 Task: Find the closest national park to San Francisco, California, and Sacramento, California.
Action: Key pressed <Key.shift>San<Key.space><Key.shift>Francisco,<Key.space><Key.shift>california
Screenshot: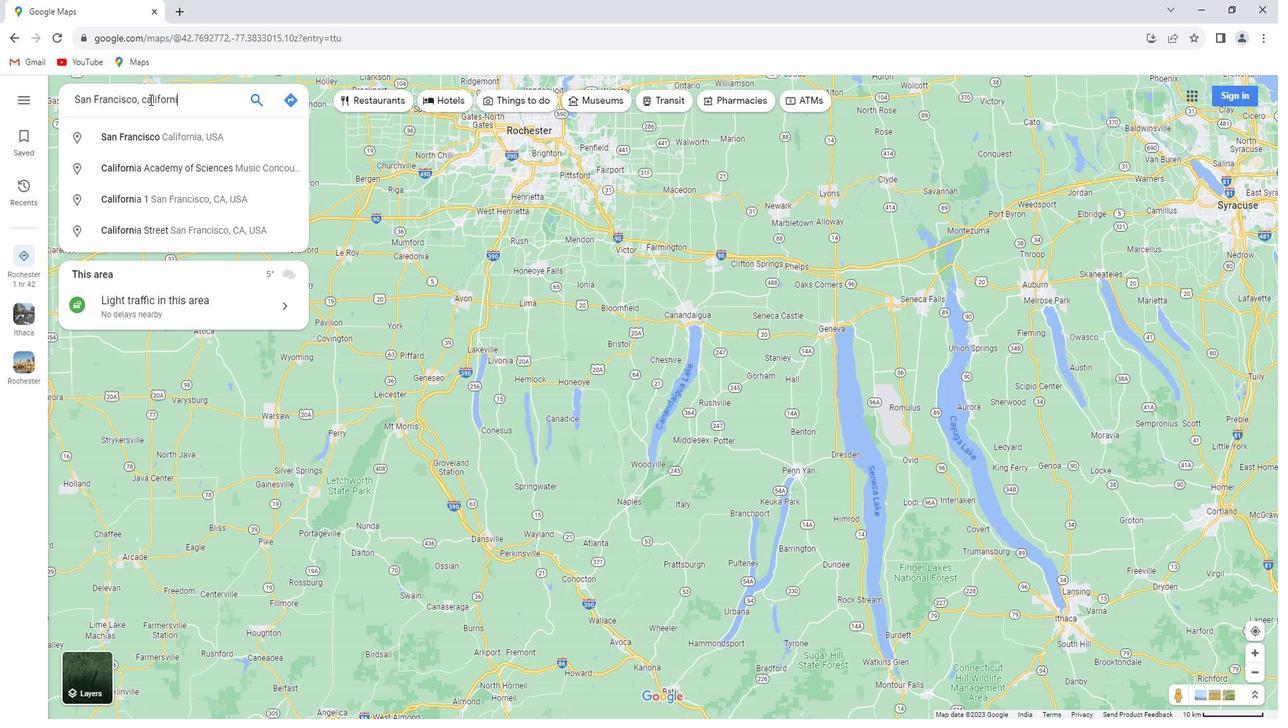 
Action: Mouse moved to (165, 108)
Screenshot: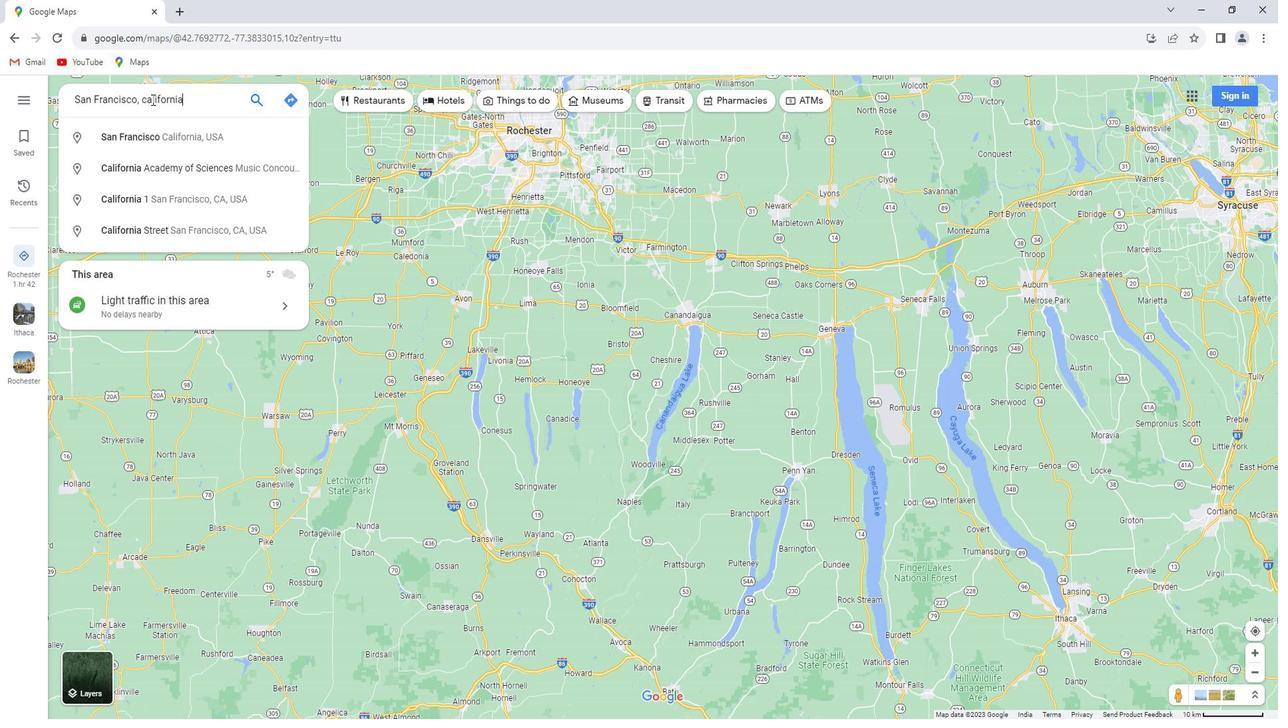 
Action: Key pressed <Key.enter>
Screenshot: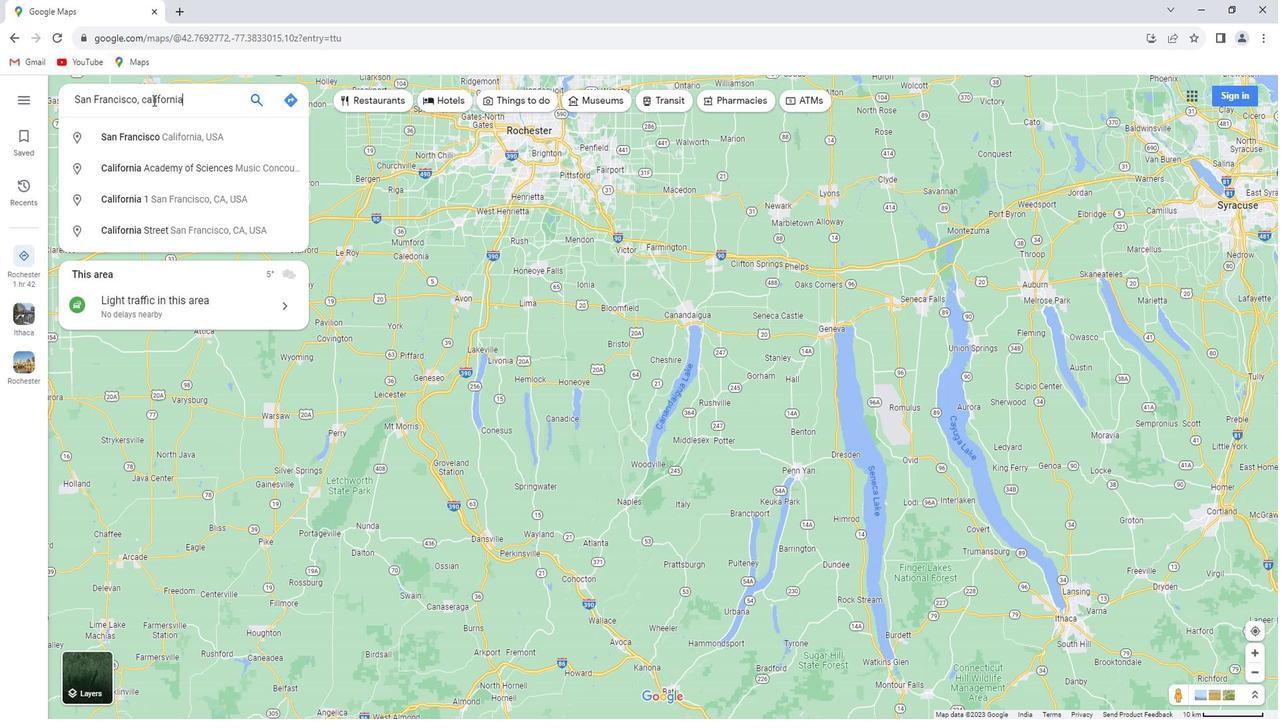 
Action: Mouse moved to (197, 341)
Screenshot: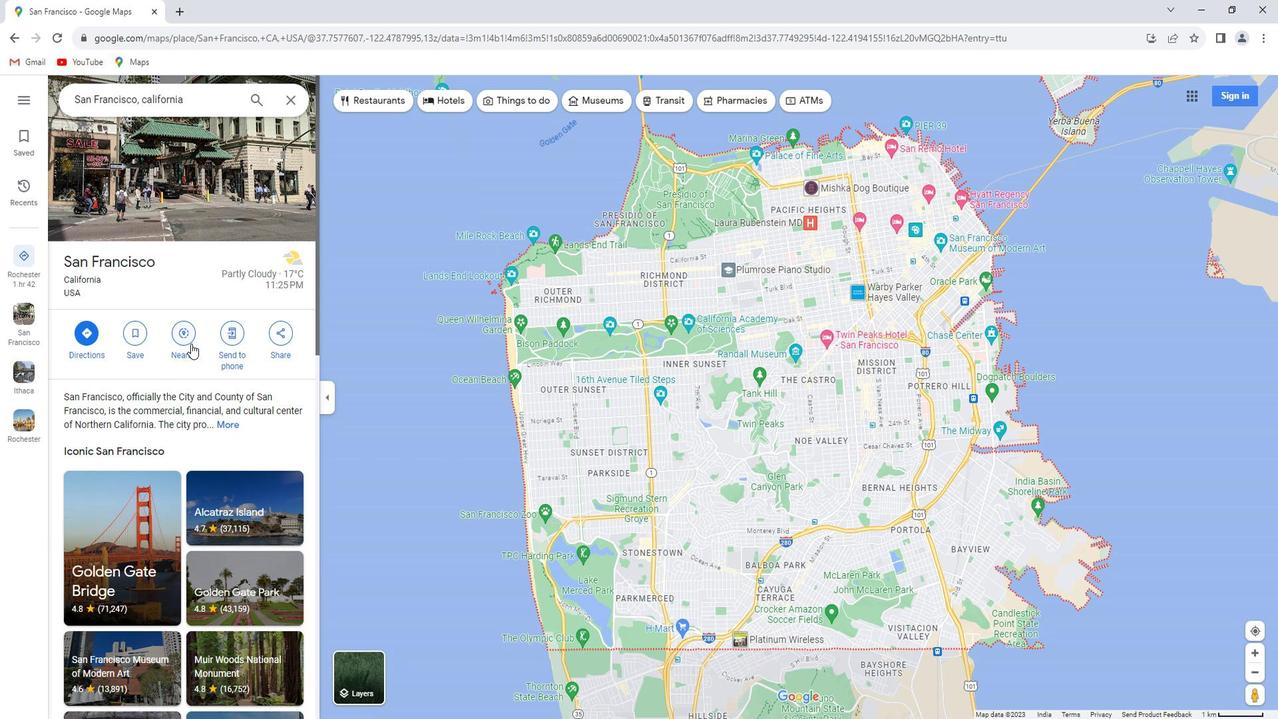 
Action: Mouse pressed left at (197, 341)
Screenshot: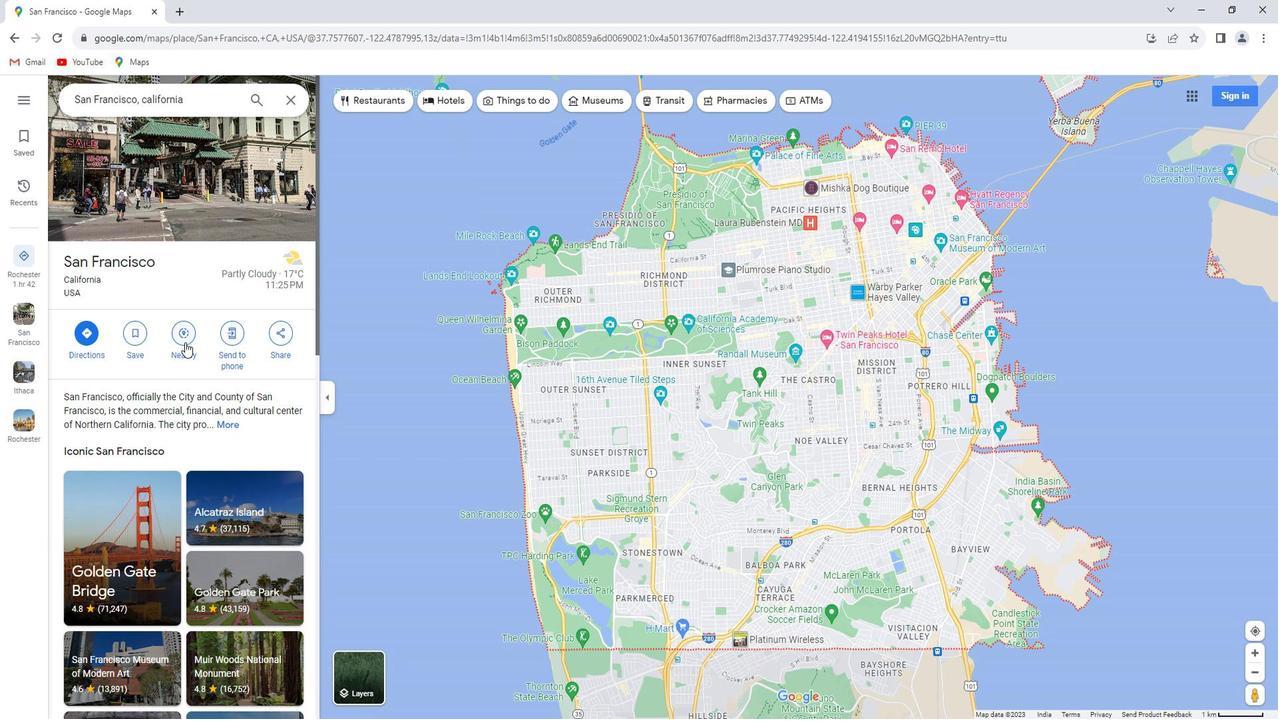 
Action: Key pressed closest<Key.space>national<Key.space>park<Key.enter>
Screenshot: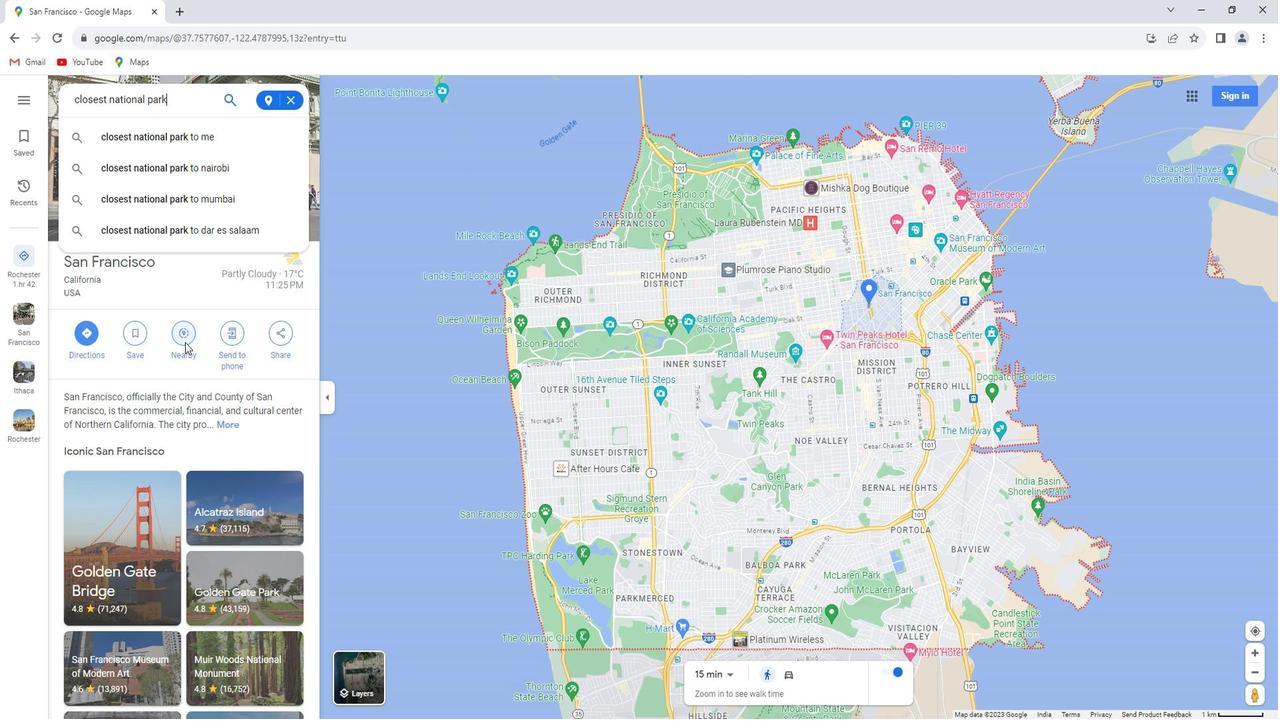 
Action: Mouse moved to (301, 111)
Screenshot: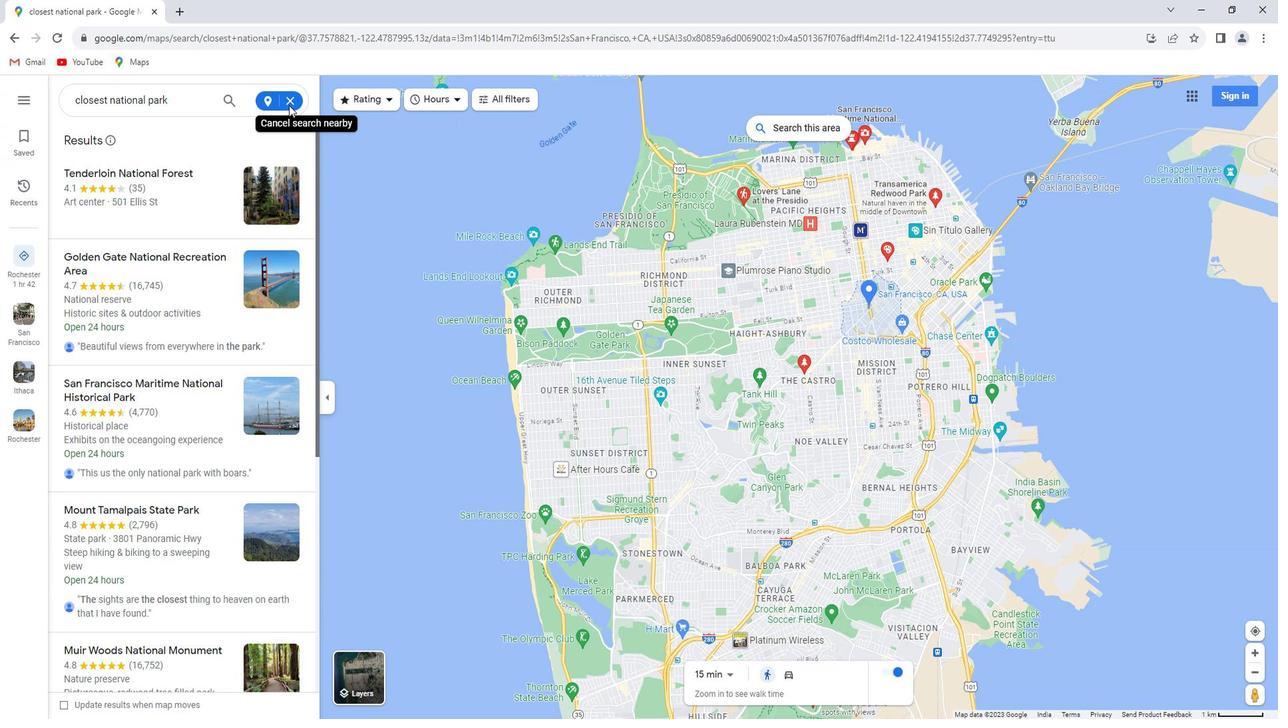 
Action: Mouse pressed left at (301, 111)
Screenshot: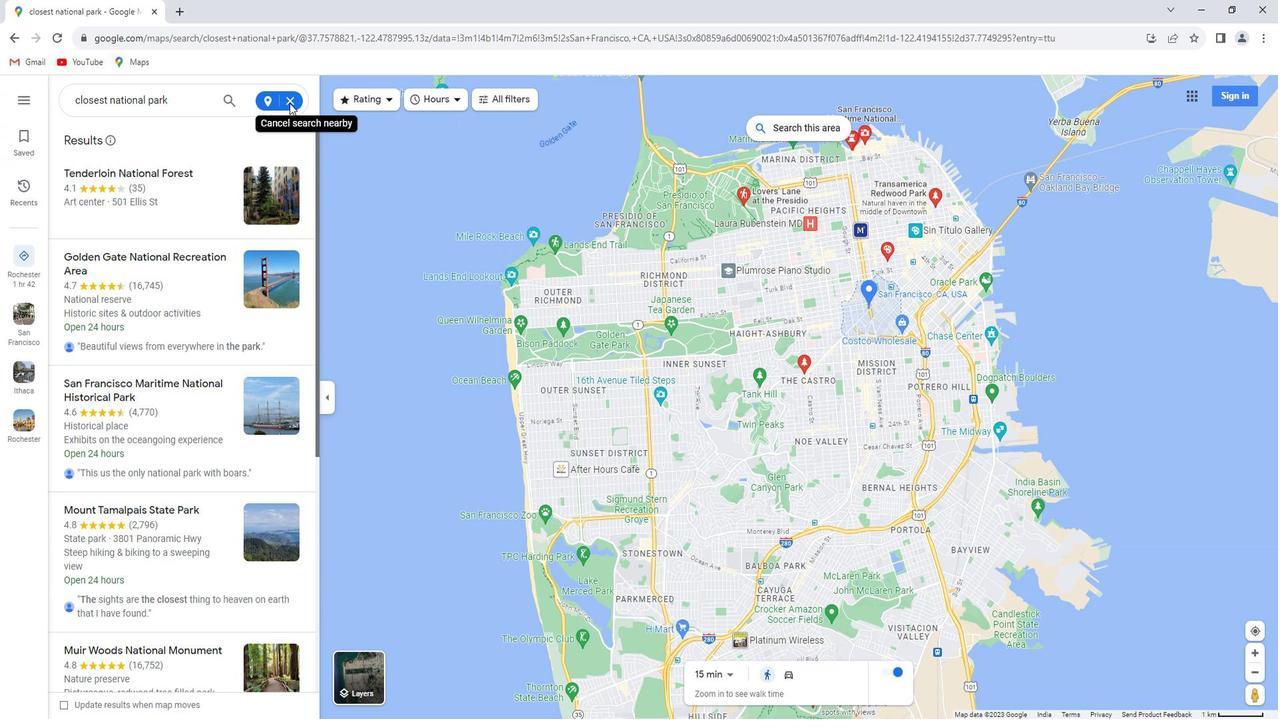 
Action: Mouse moved to (304, 109)
Screenshot: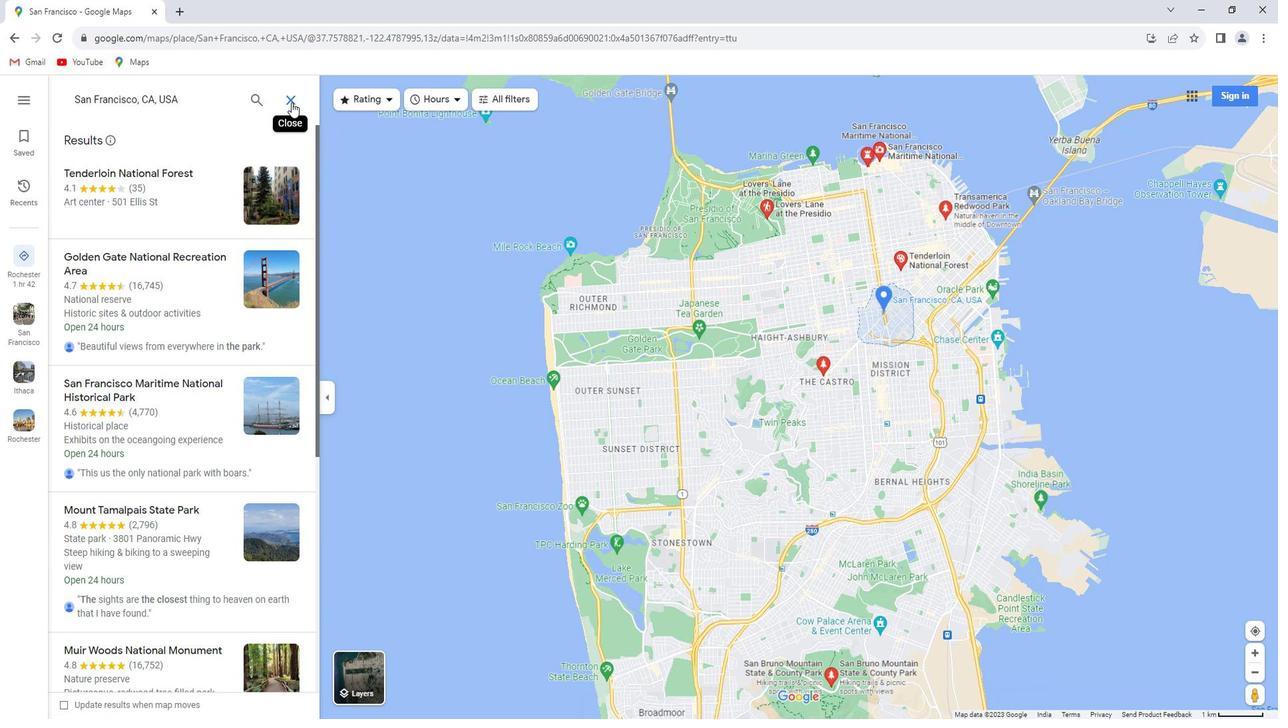 
Action: Mouse pressed left at (304, 109)
Screenshot: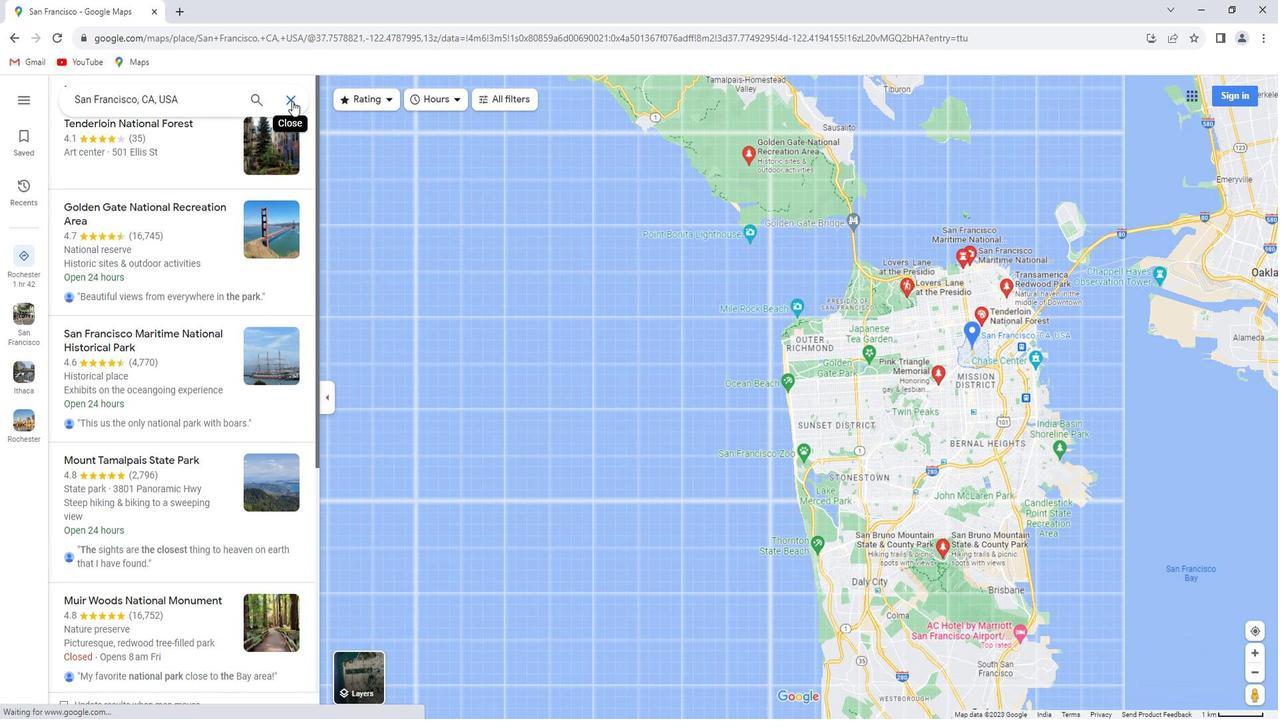 
Action: Mouse moved to (219, 108)
Screenshot: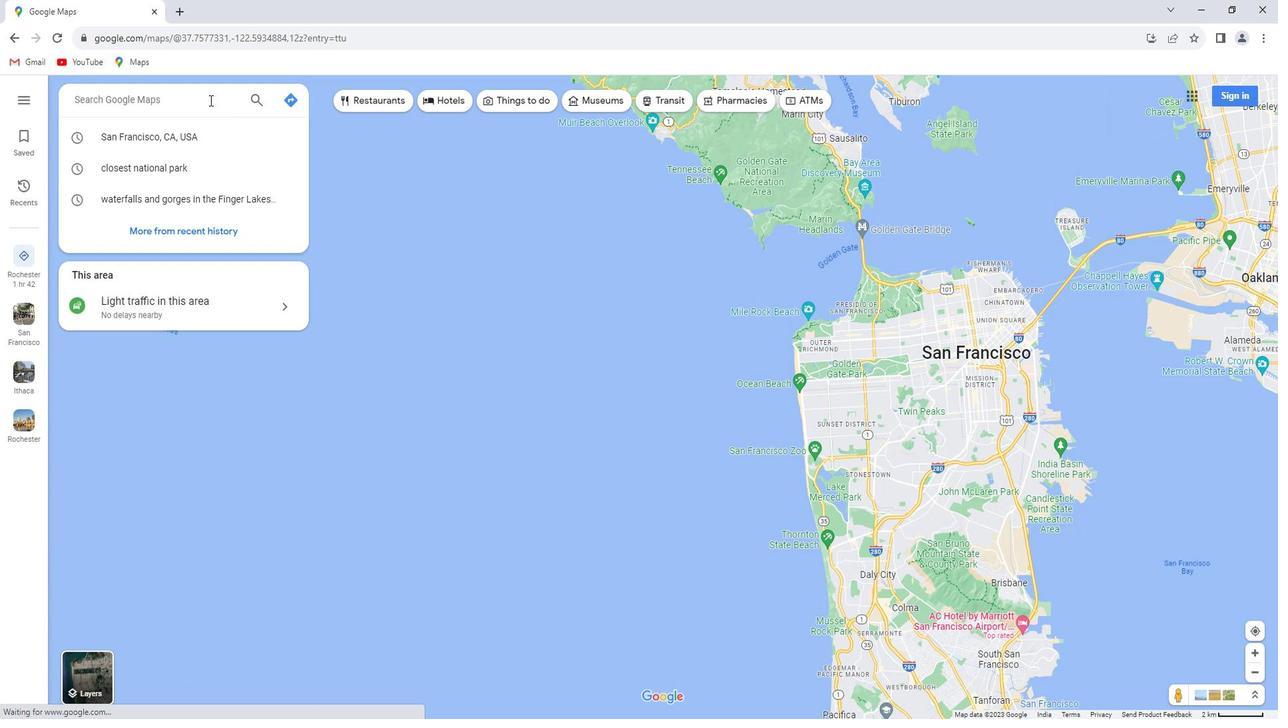 
Action: Key pressed <Key.shift>Sacramento,<Key.space><Key.shift>California<Key.enter>
Screenshot: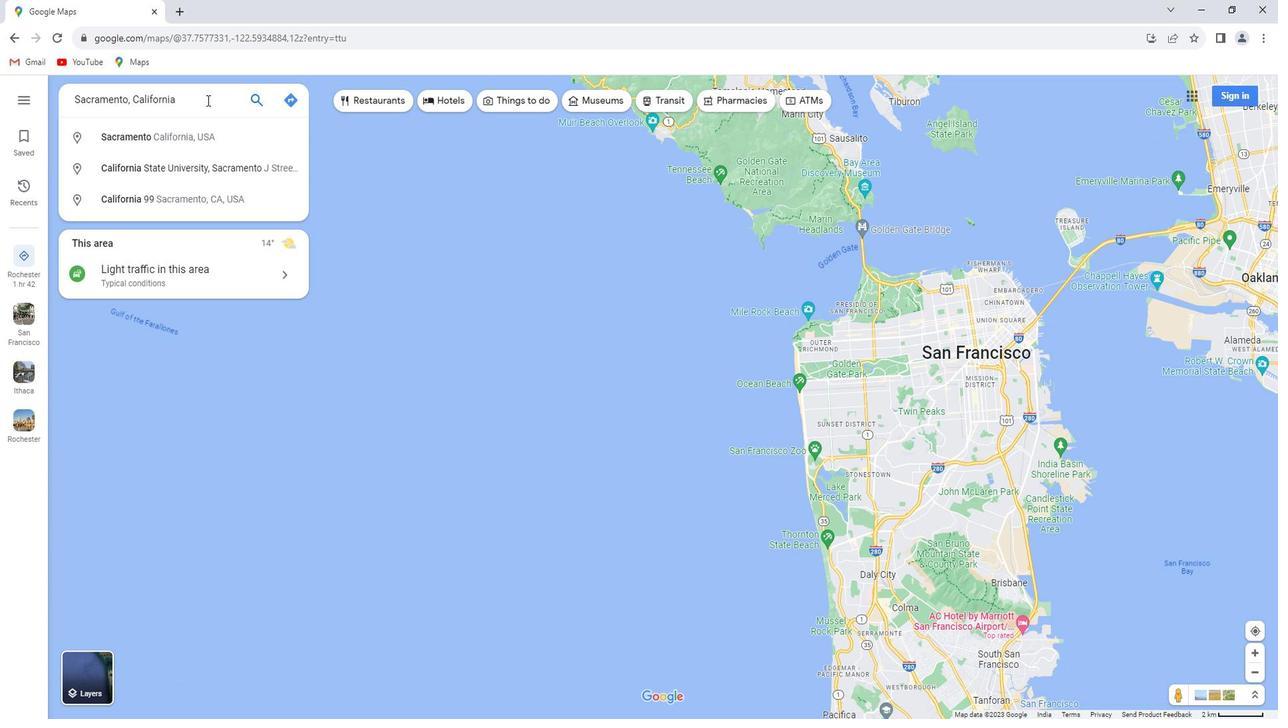 
Action: Mouse moved to (196, 342)
Screenshot: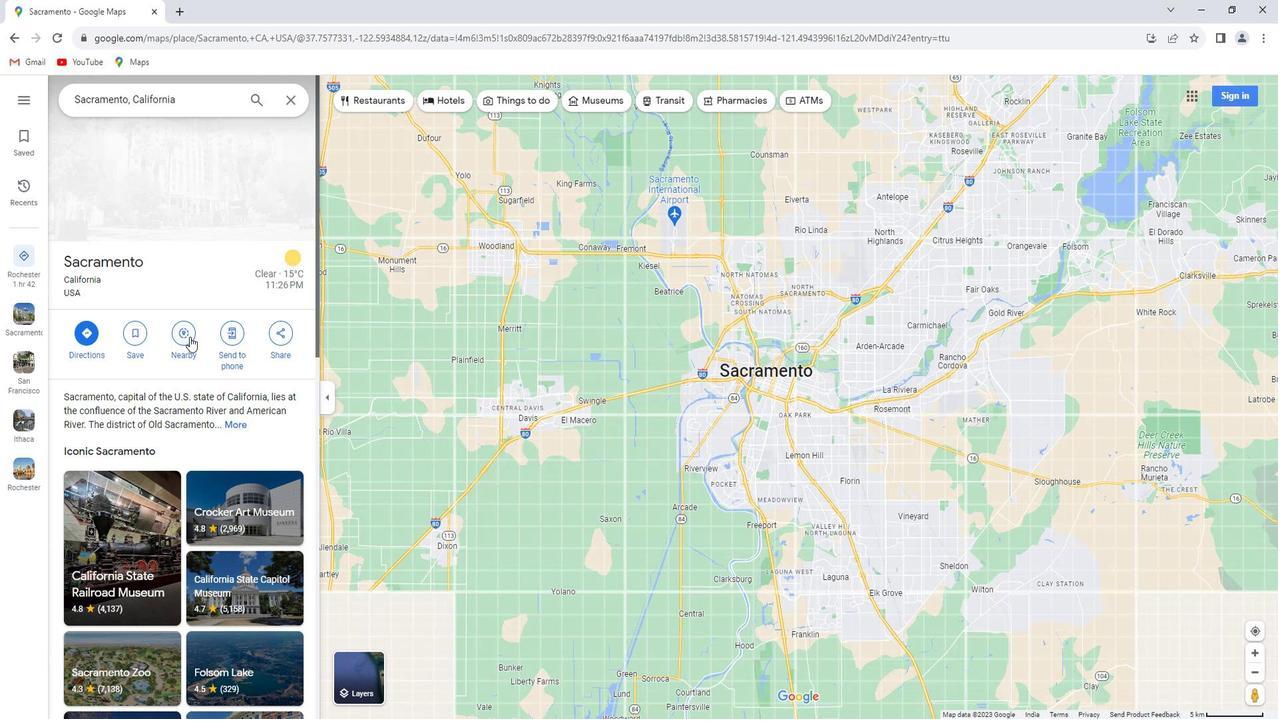 
Action: Mouse pressed left at (196, 342)
Screenshot: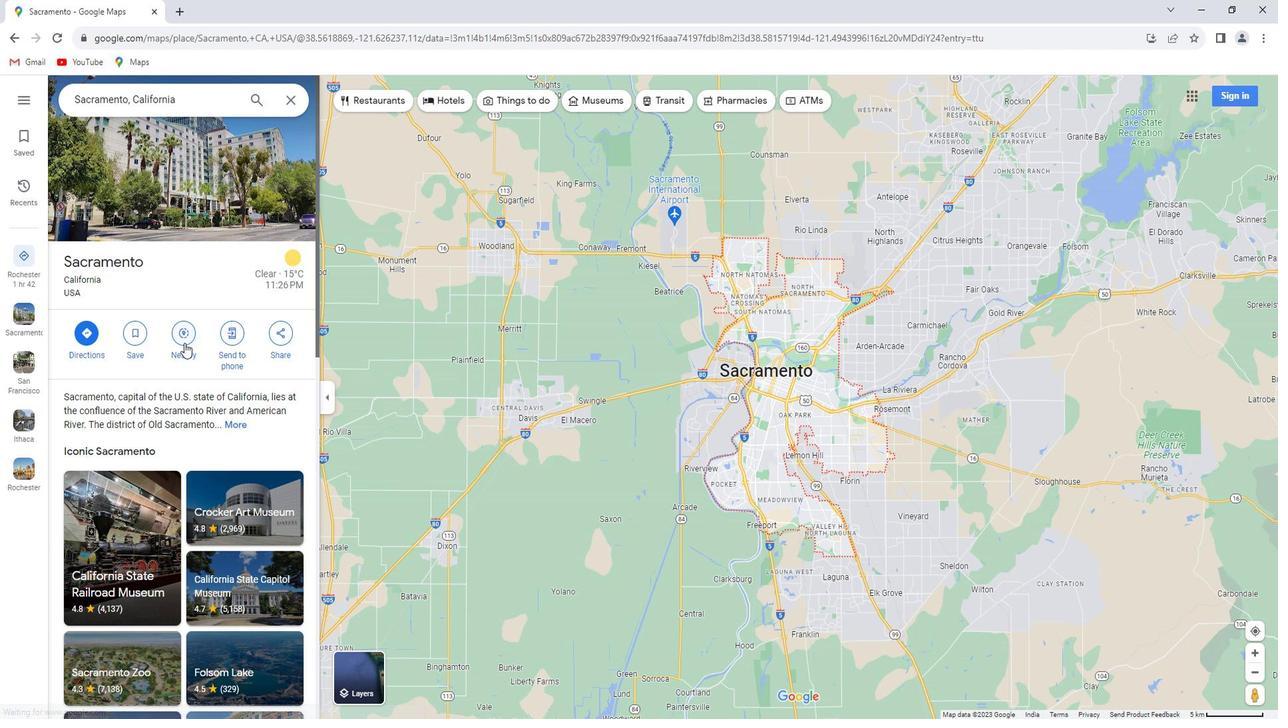 
Action: Mouse moved to (169, 193)
Screenshot: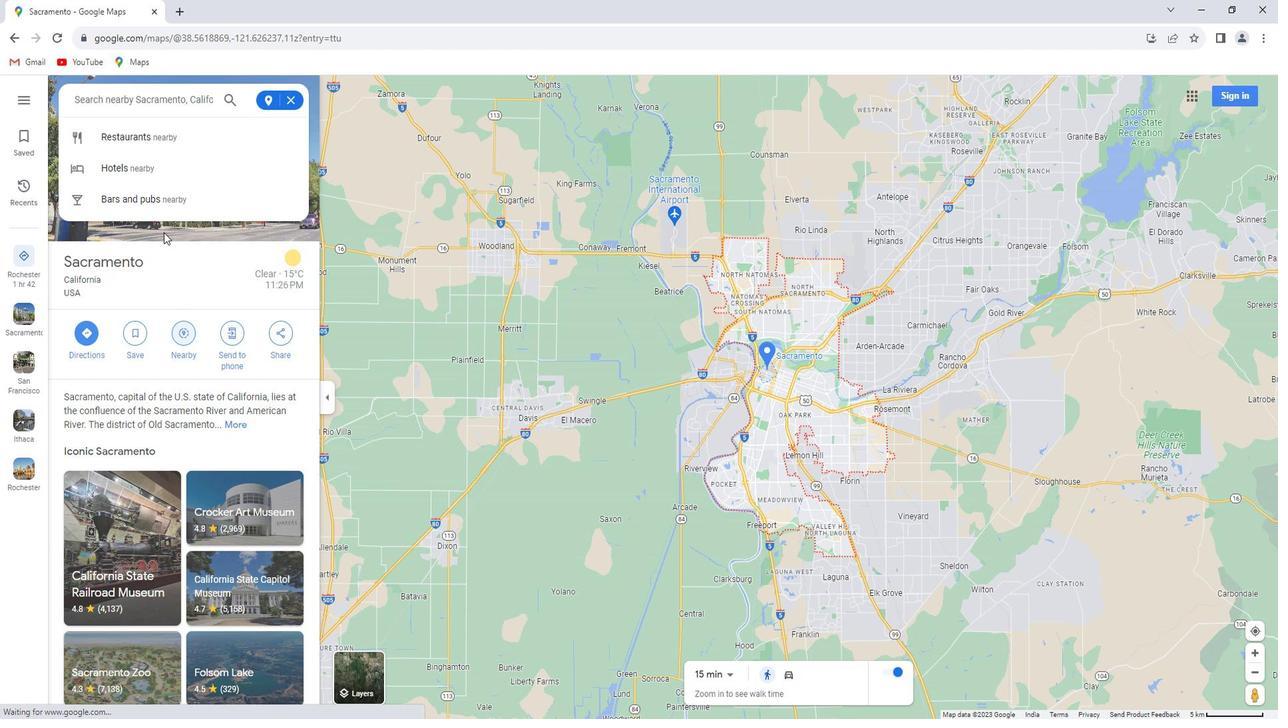 
Action: Key pressed vc<Key.backspace><Key.backspace>closest<Key.space>national<Key.space>park<Key.enter>
Screenshot: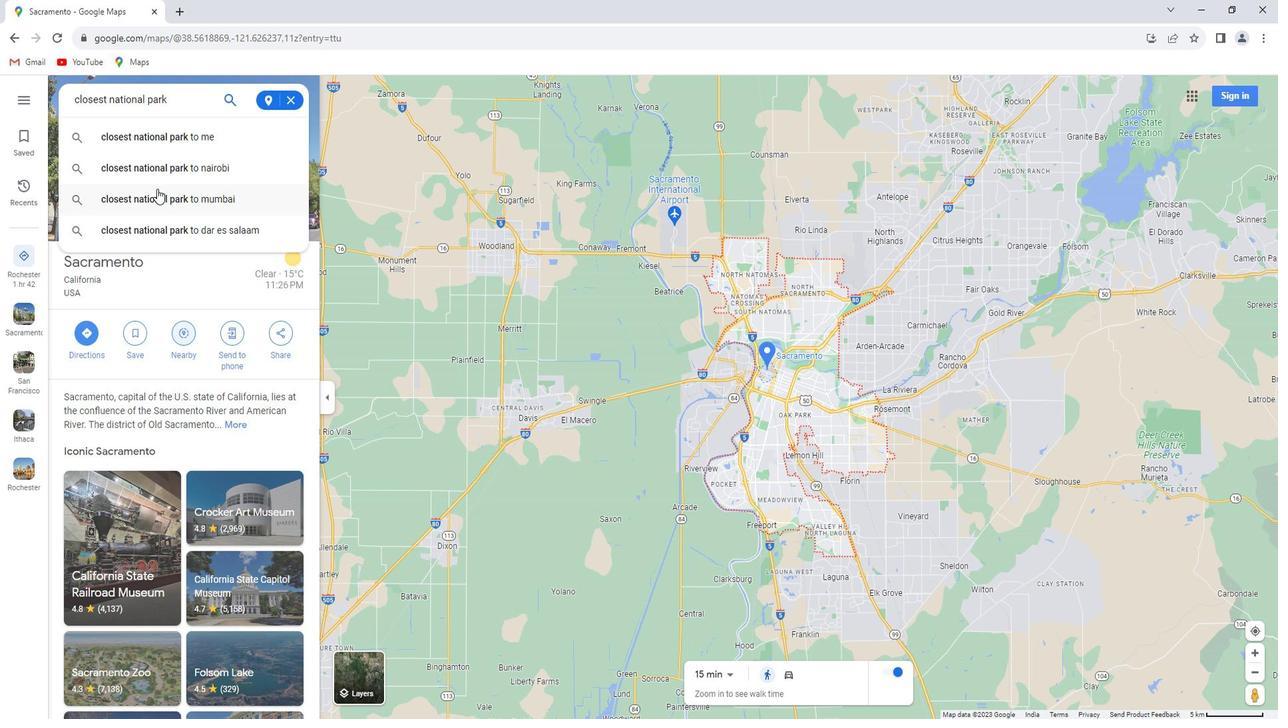 
Action: Mouse moved to (173, 193)
Screenshot: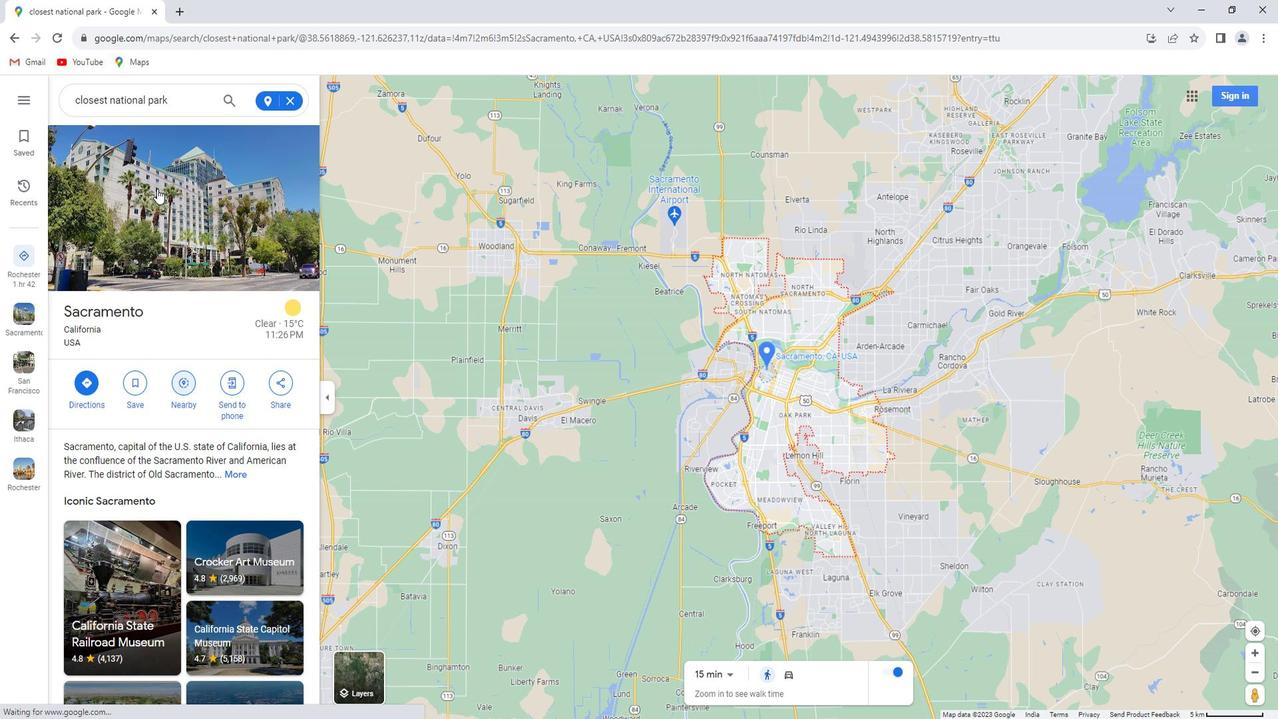 
